 Task: Export Outlook information to a file for use in other programs.
Action: Mouse moved to (41, 27)
Screenshot: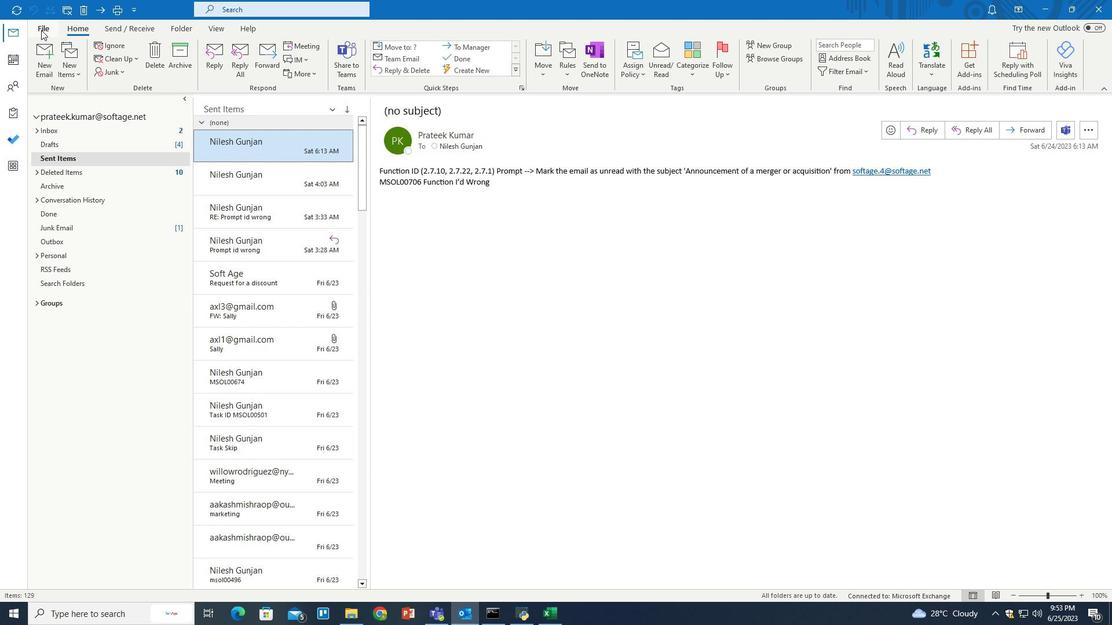 
Action: Mouse pressed left at (41, 27)
Screenshot: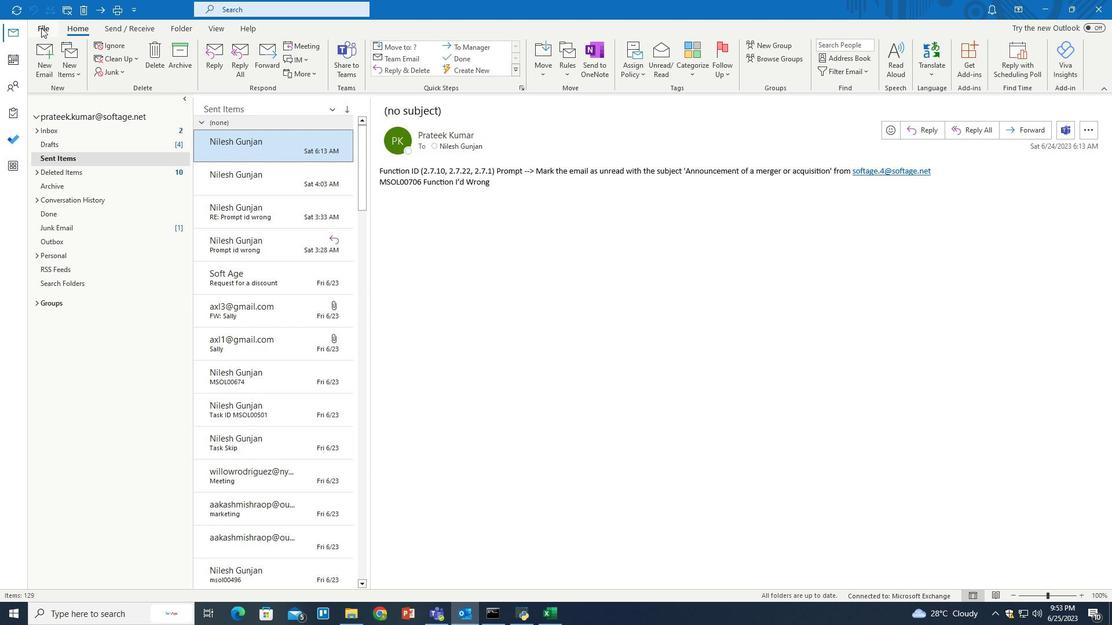 
Action: Mouse moved to (38, 557)
Screenshot: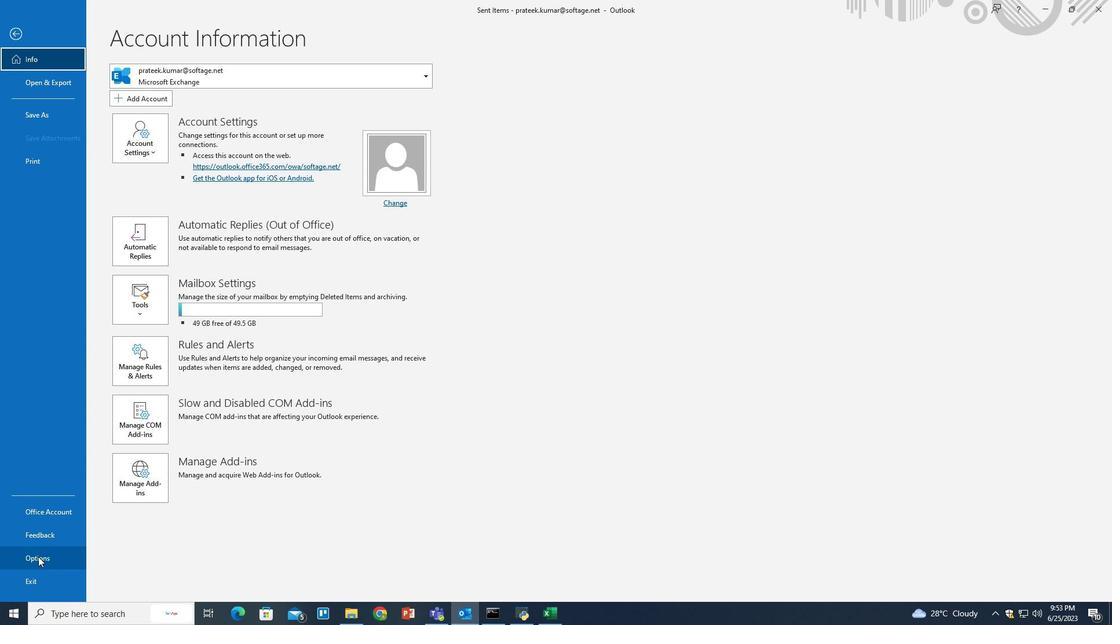 
Action: Mouse pressed left at (38, 557)
Screenshot: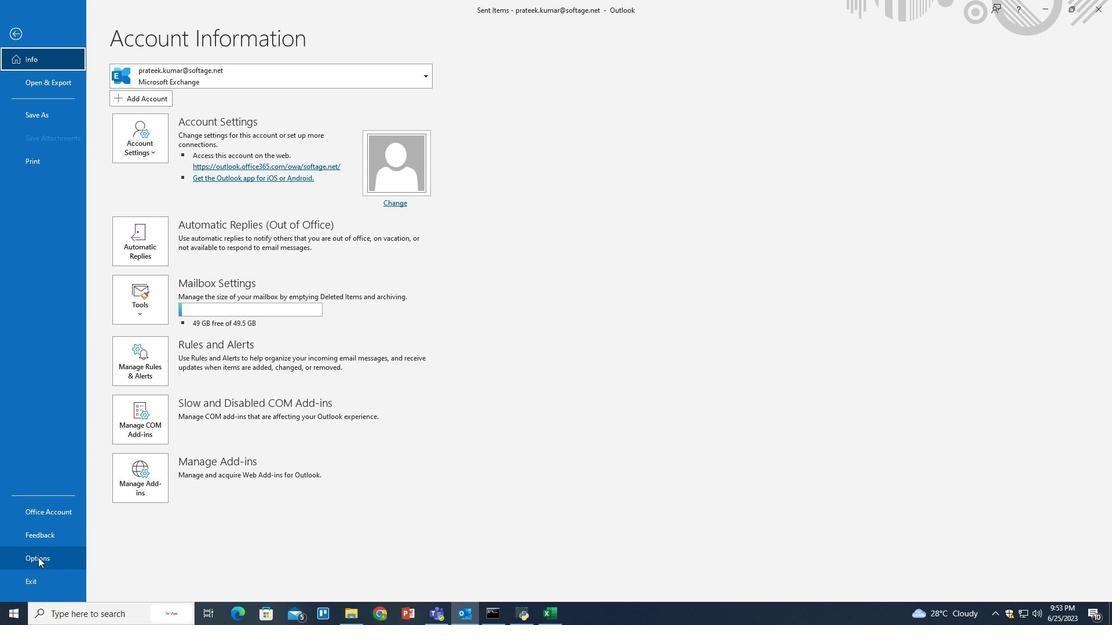 
Action: Mouse moved to (335, 271)
Screenshot: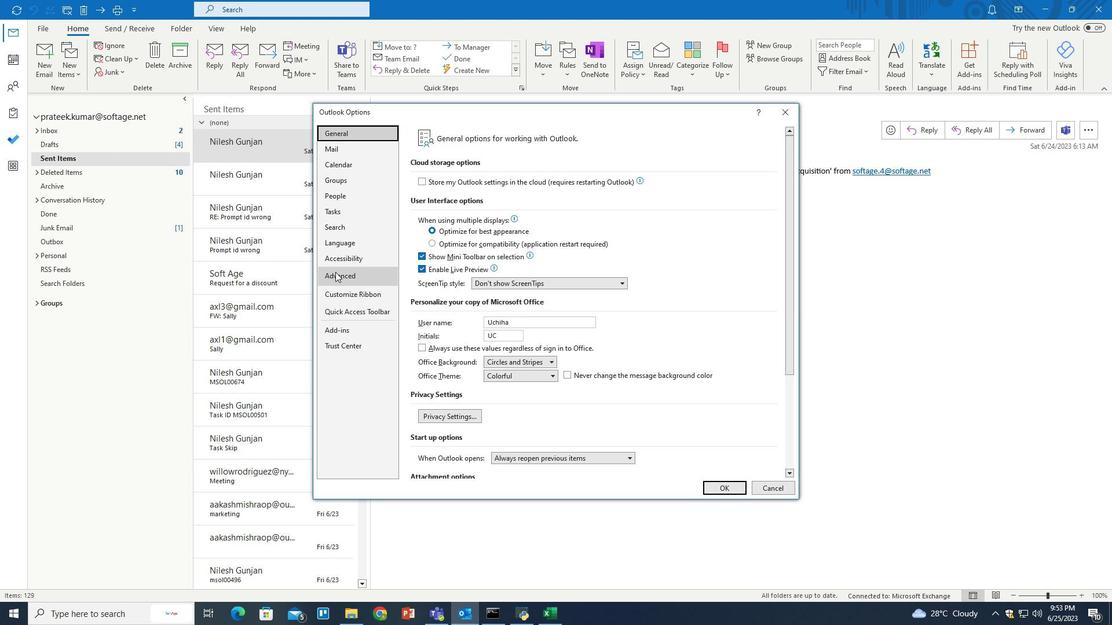 
Action: Mouse pressed left at (335, 271)
Screenshot: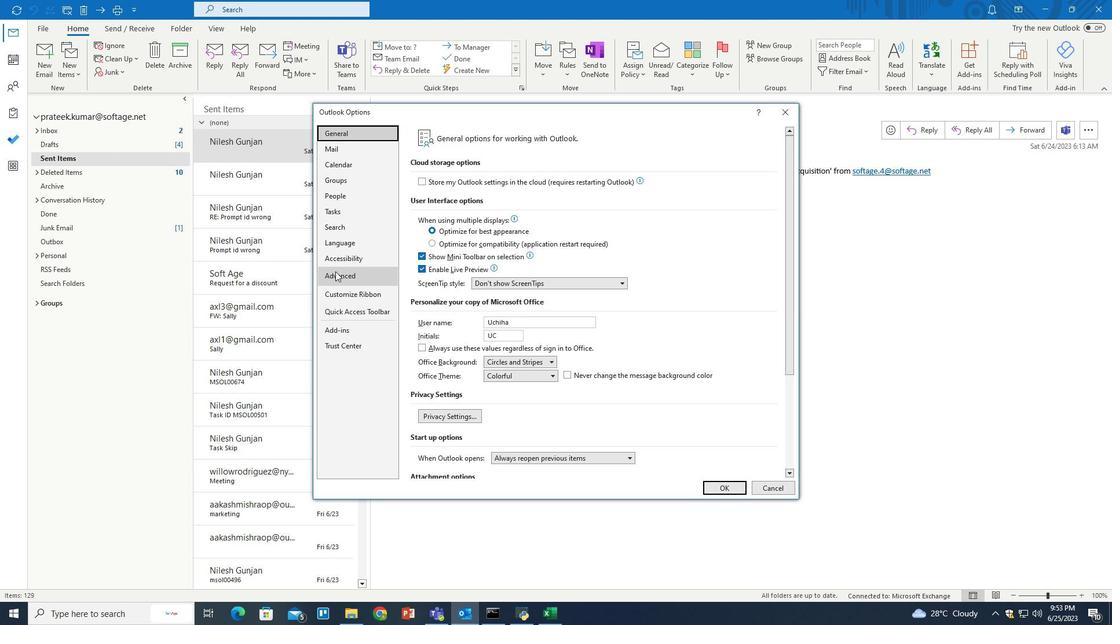 
Action: Mouse moved to (483, 350)
Screenshot: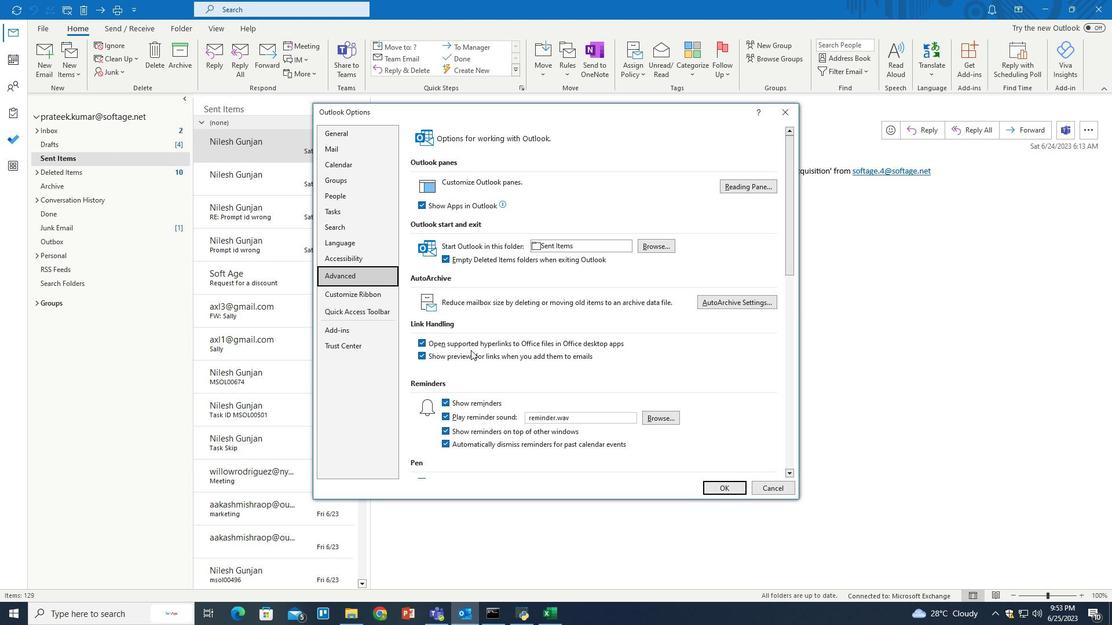 
Action: Mouse scrolled (483, 349) with delta (0, 0)
Screenshot: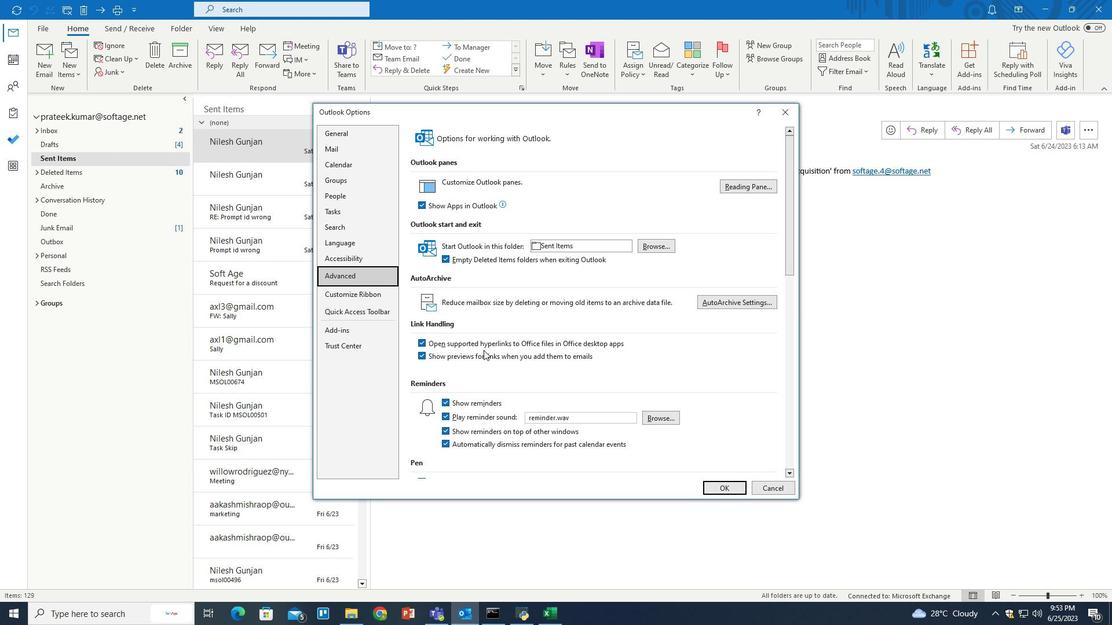 
Action: Mouse scrolled (483, 349) with delta (0, 0)
Screenshot: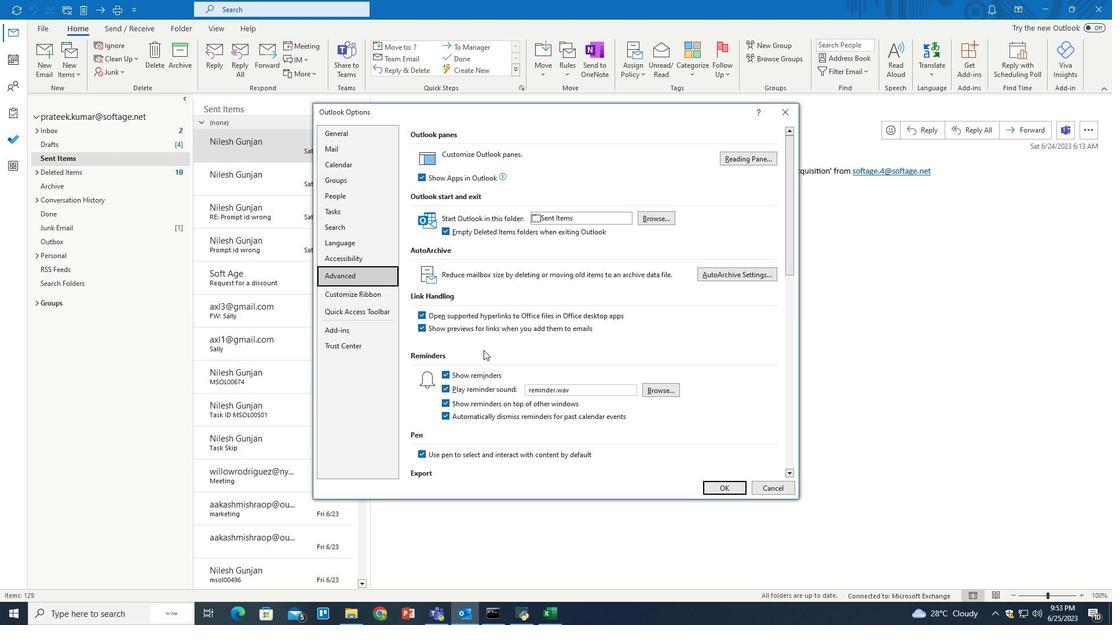 
Action: Mouse scrolled (483, 349) with delta (0, 0)
Screenshot: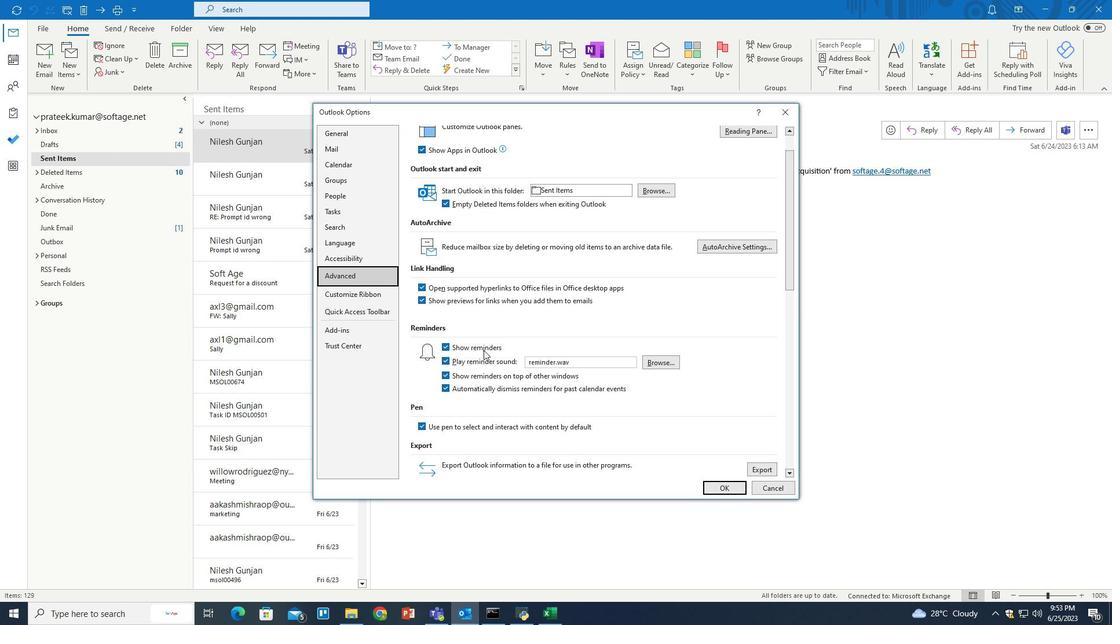 
Action: Mouse scrolled (483, 349) with delta (0, 0)
Screenshot: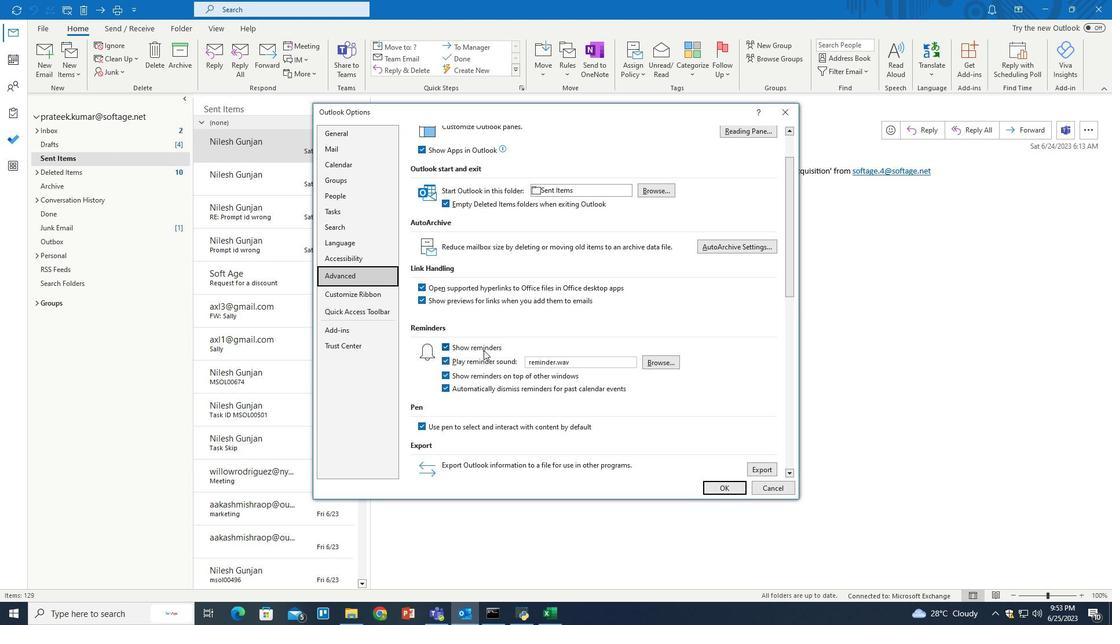 
Action: Mouse scrolled (483, 349) with delta (0, 0)
Screenshot: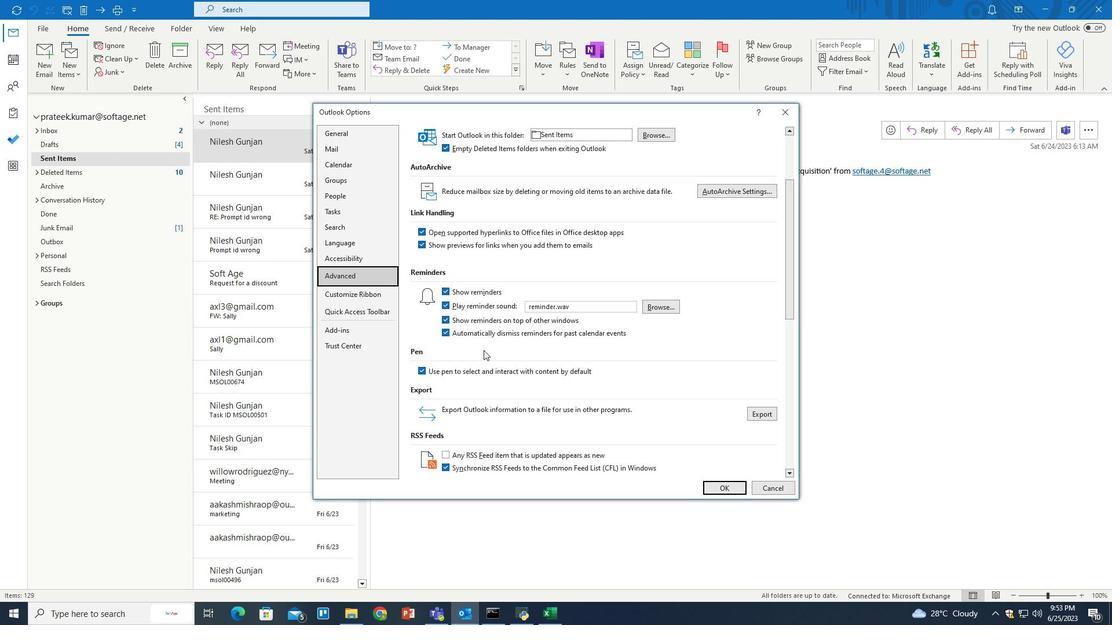 
Action: Mouse scrolled (483, 349) with delta (0, 0)
Screenshot: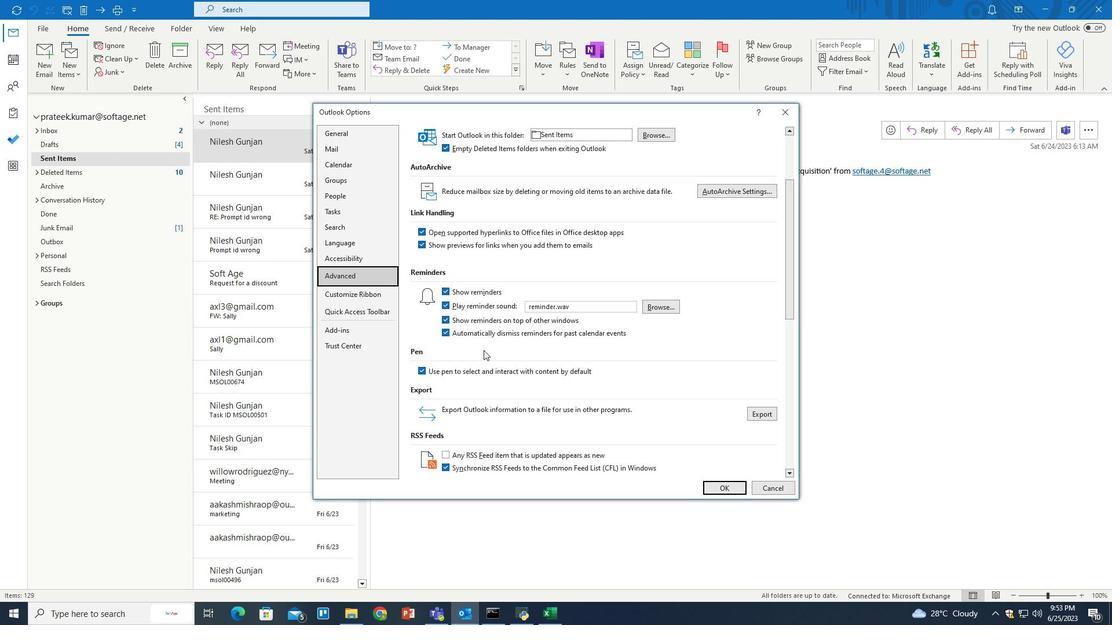 
Action: Mouse scrolled (483, 349) with delta (0, 0)
Screenshot: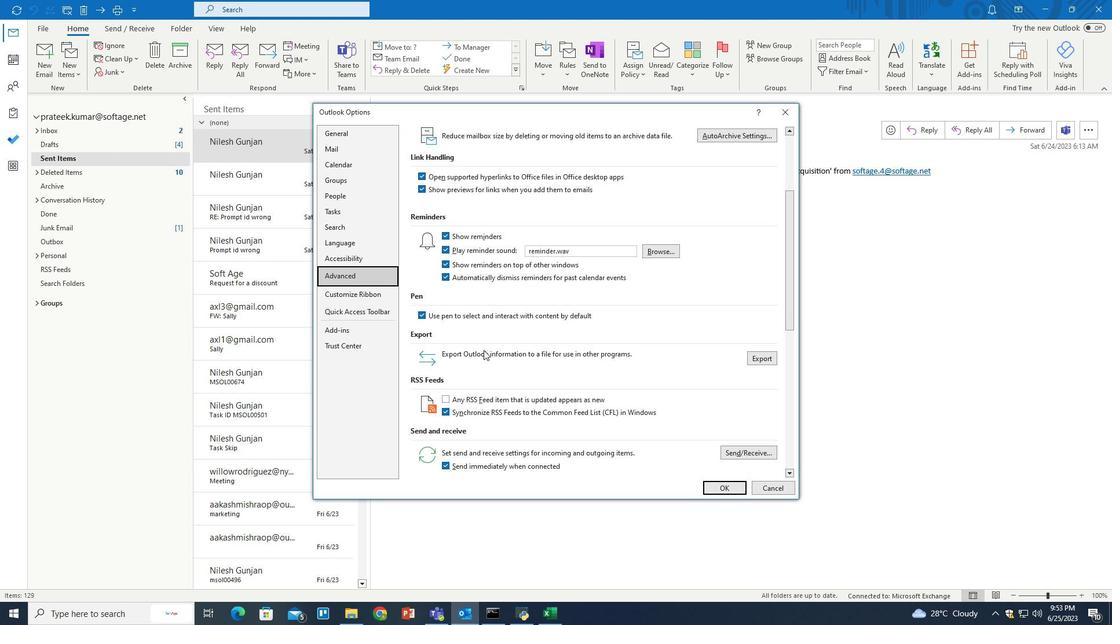 
Action: Mouse scrolled (483, 349) with delta (0, 0)
Screenshot: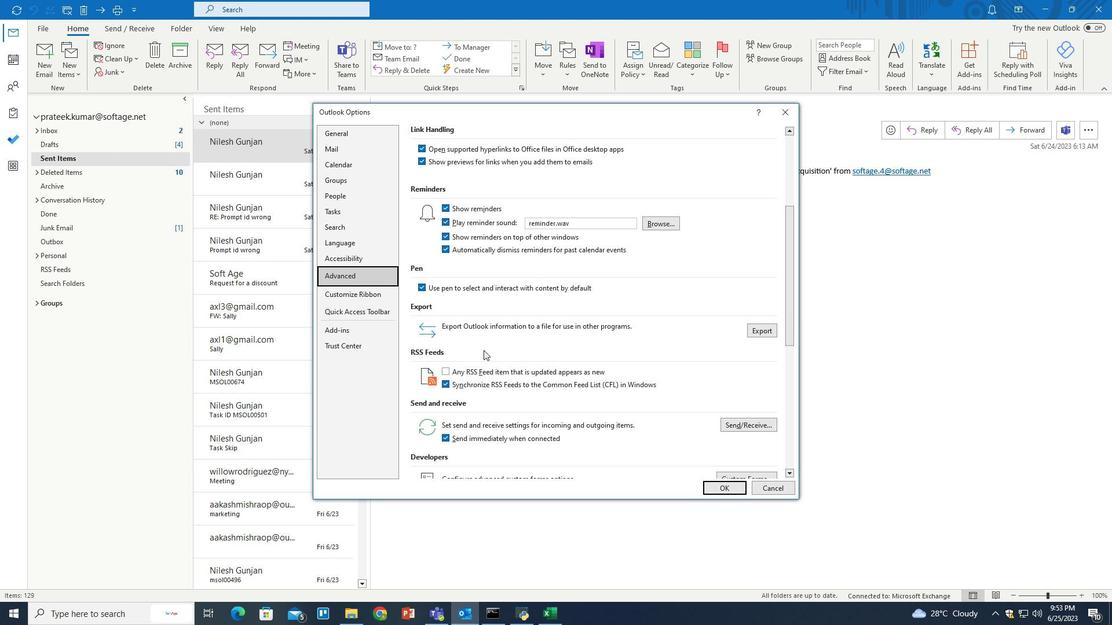 
Action: Mouse scrolled (483, 349) with delta (0, 0)
Screenshot: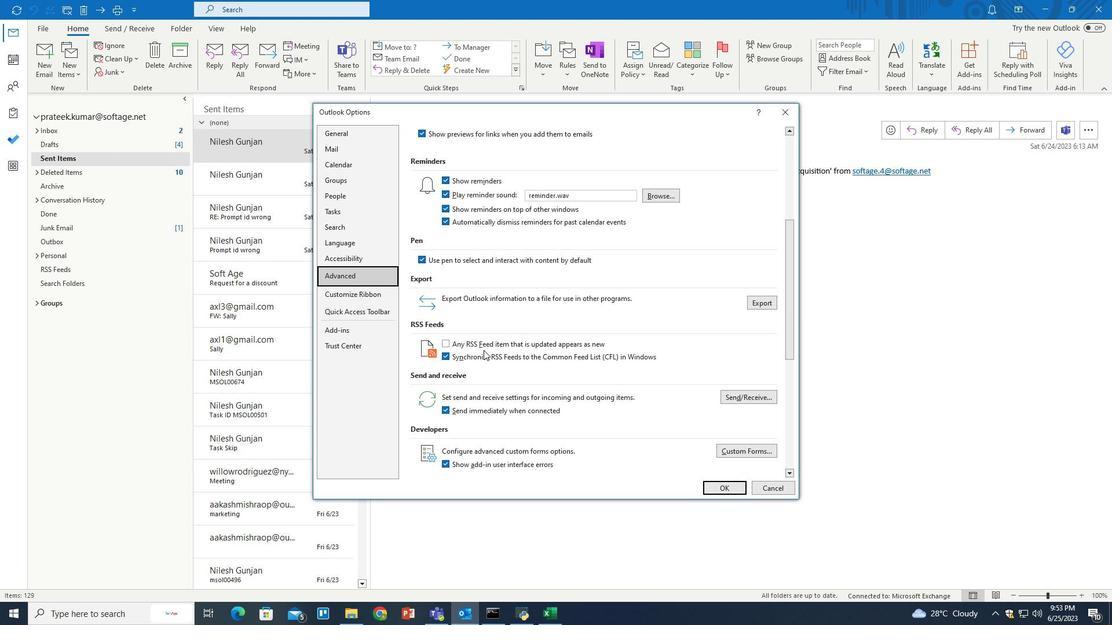 
Action: Mouse scrolled (483, 349) with delta (0, 0)
Screenshot: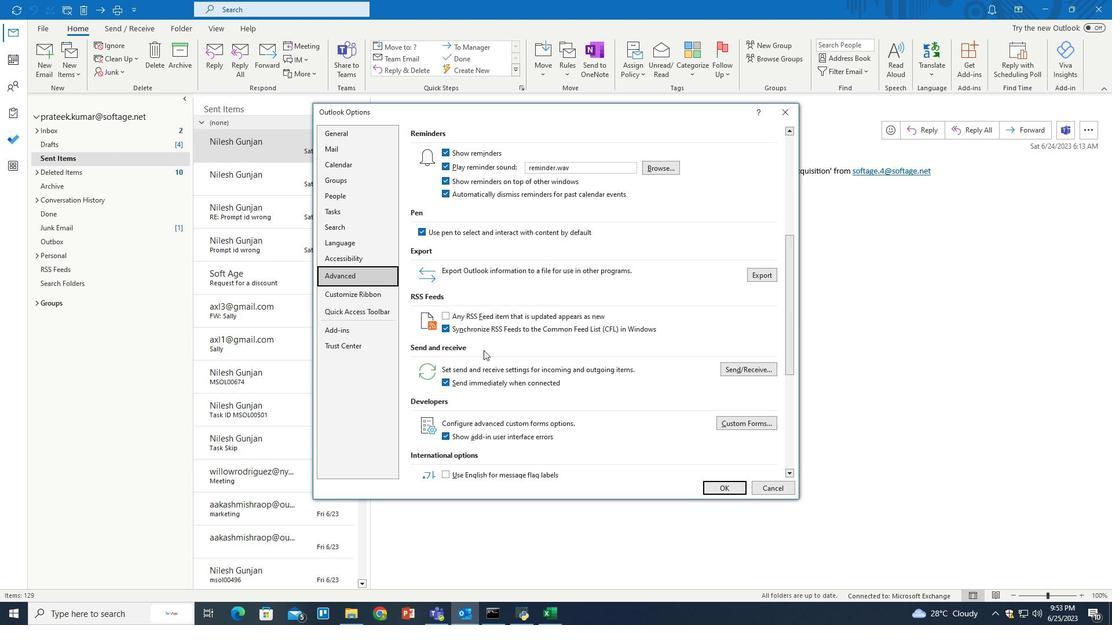 
Action: Mouse scrolled (483, 349) with delta (0, 0)
Screenshot: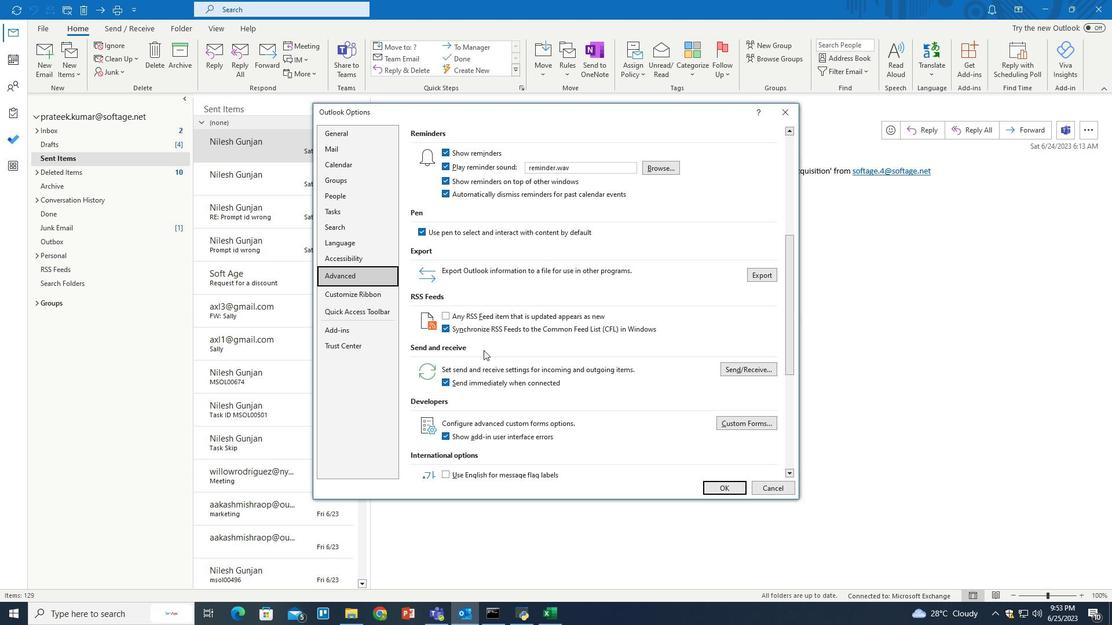 
Action: Mouse scrolled (483, 349) with delta (0, 0)
Screenshot: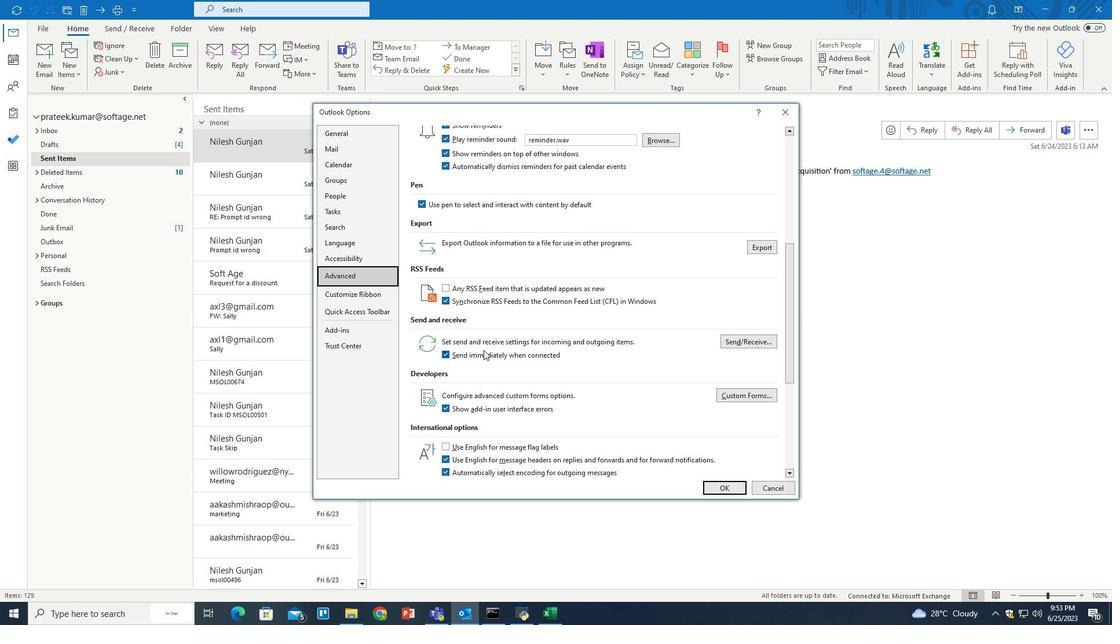 
Action: Mouse scrolled (483, 349) with delta (0, 0)
Screenshot: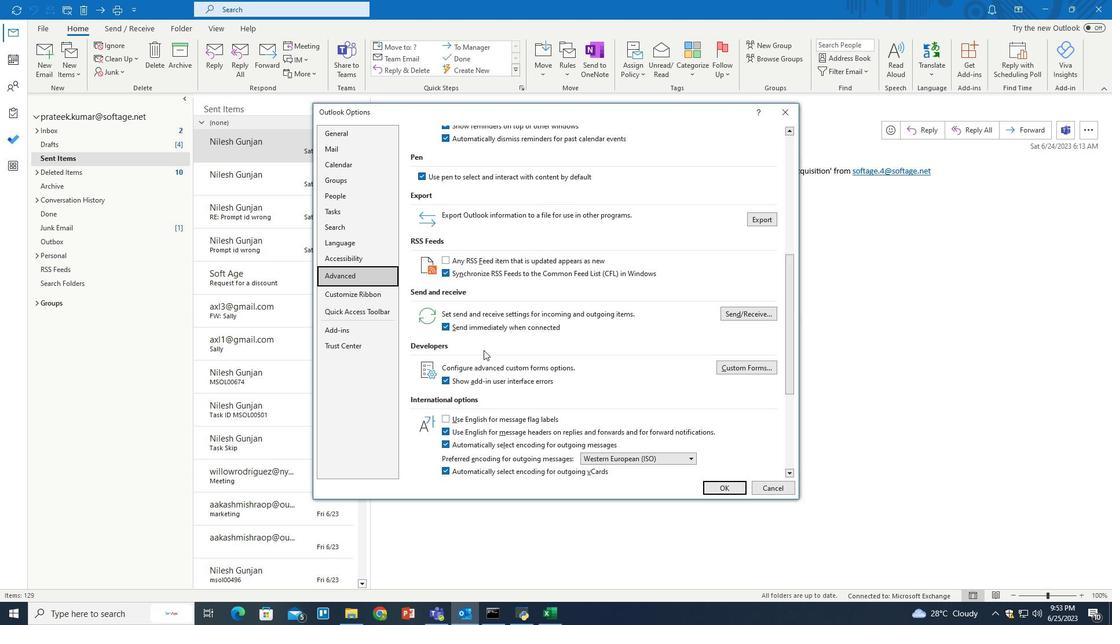 
Action: Mouse scrolled (483, 349) with delta (0, 0)
Screenshot: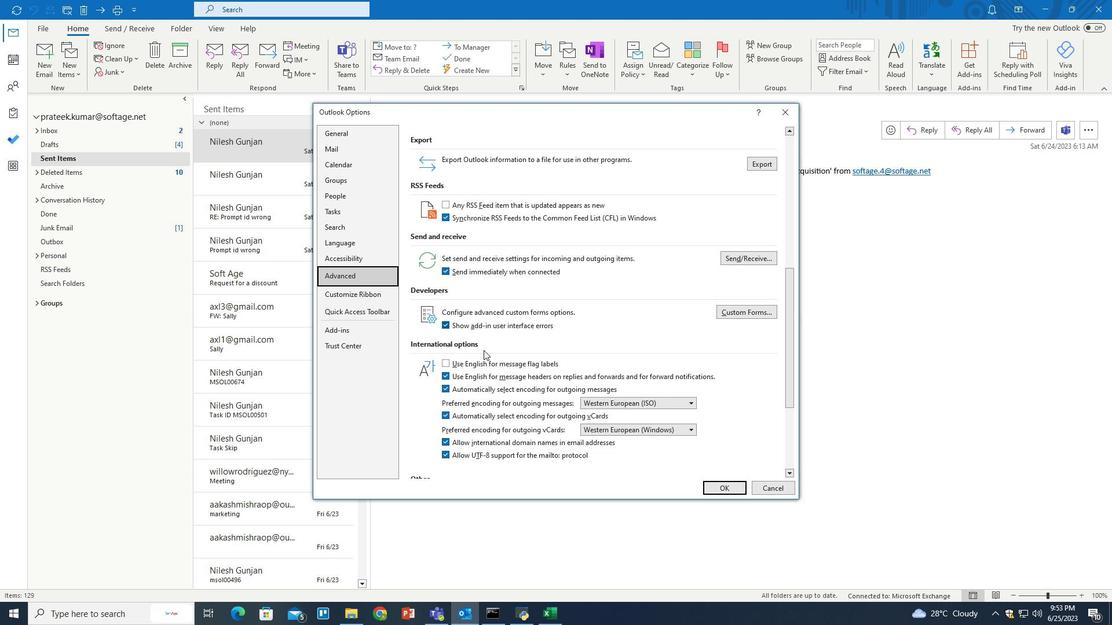 
Action: Mouse moved to (450, 336)
Screenshot: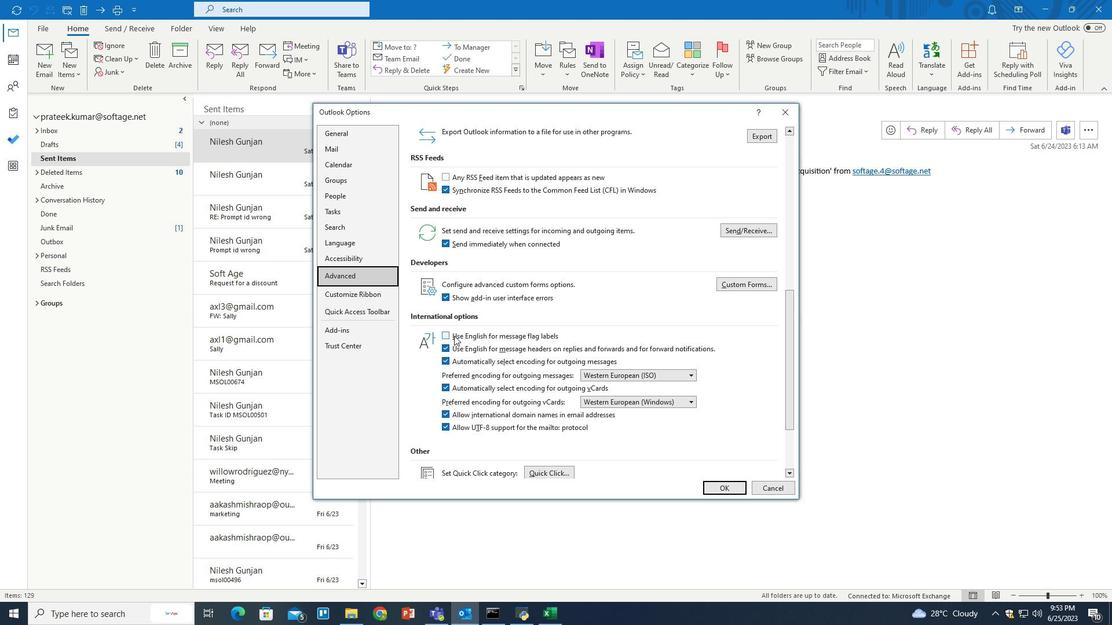 
Action: Mouse pressed left at (450, 336)
Screenshot: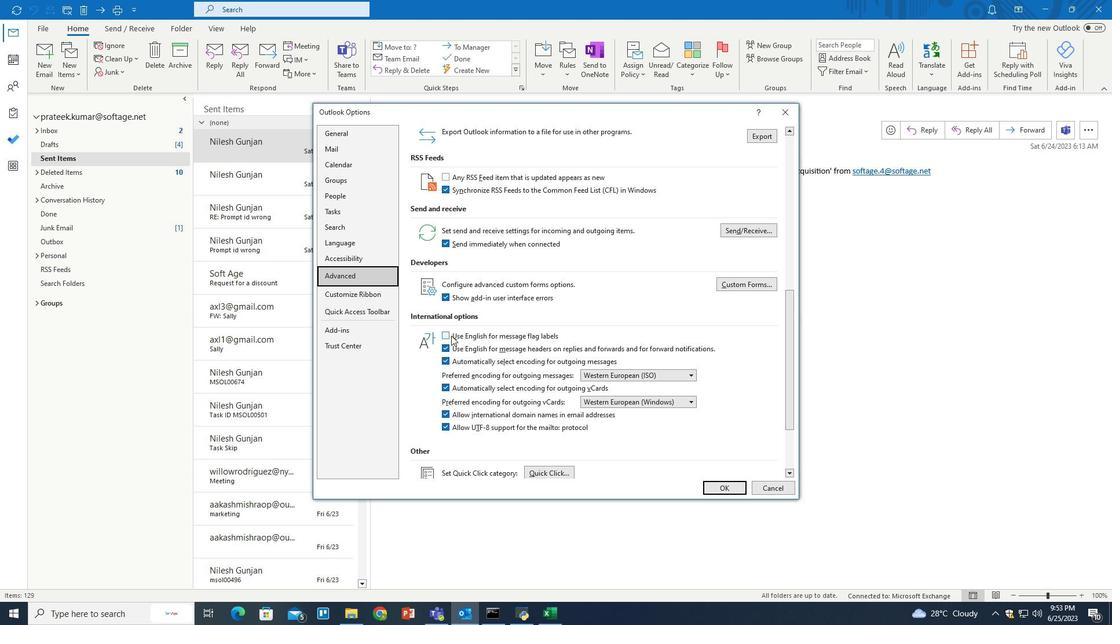 
Action: Mouse moved to (716, 487)
Screenshot: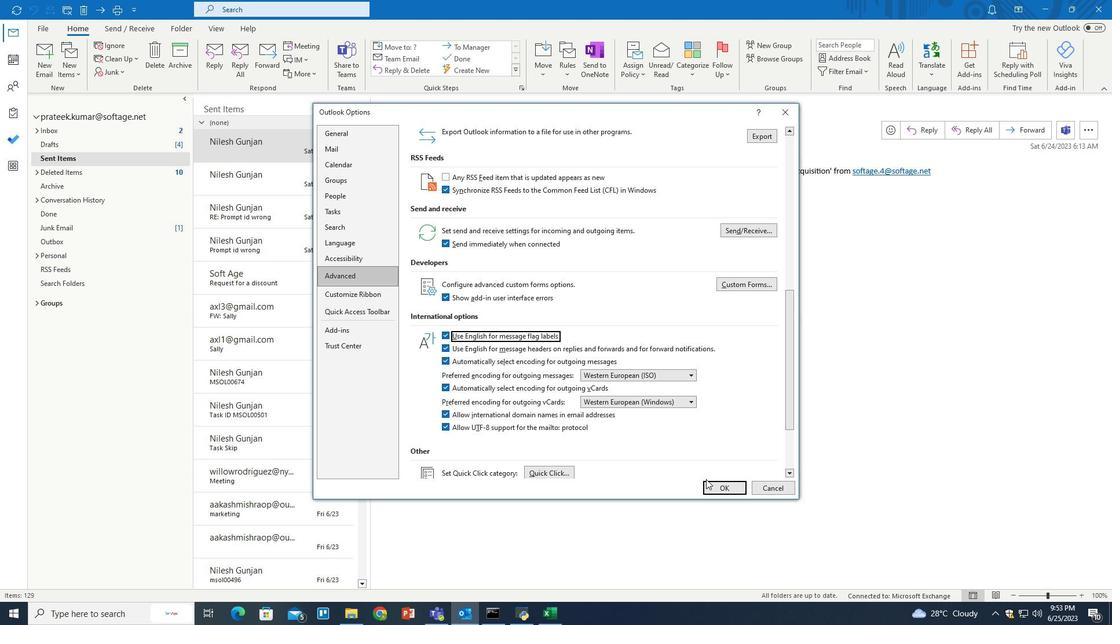 
Action: Mouse pressed left at (716, 487)
Screenshot: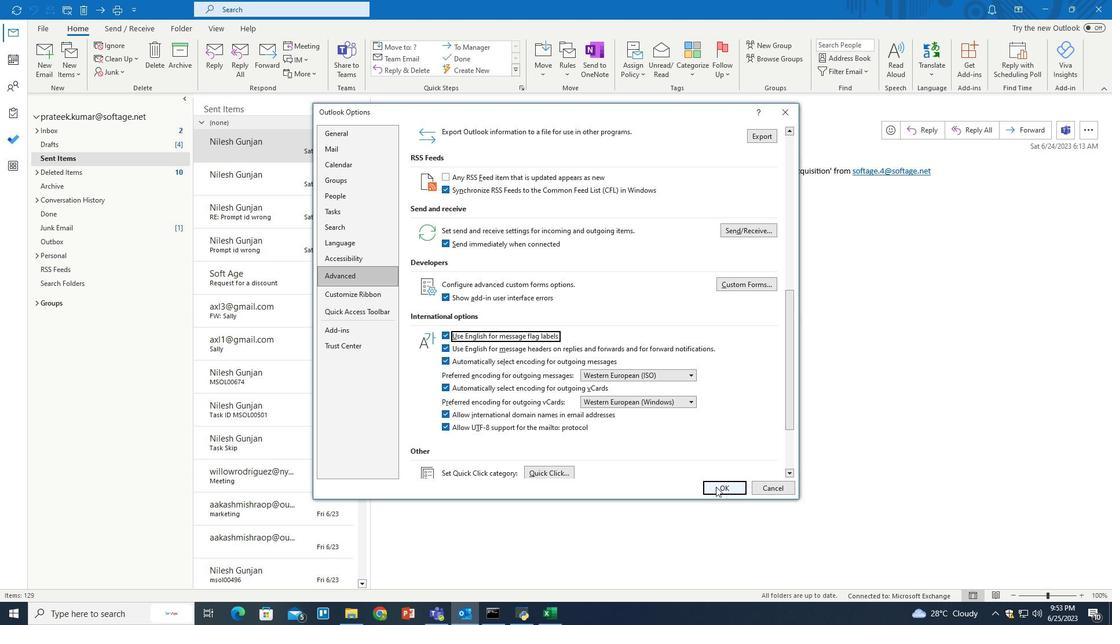 
Action: Mouse moved to (592, 340)
Screenshot: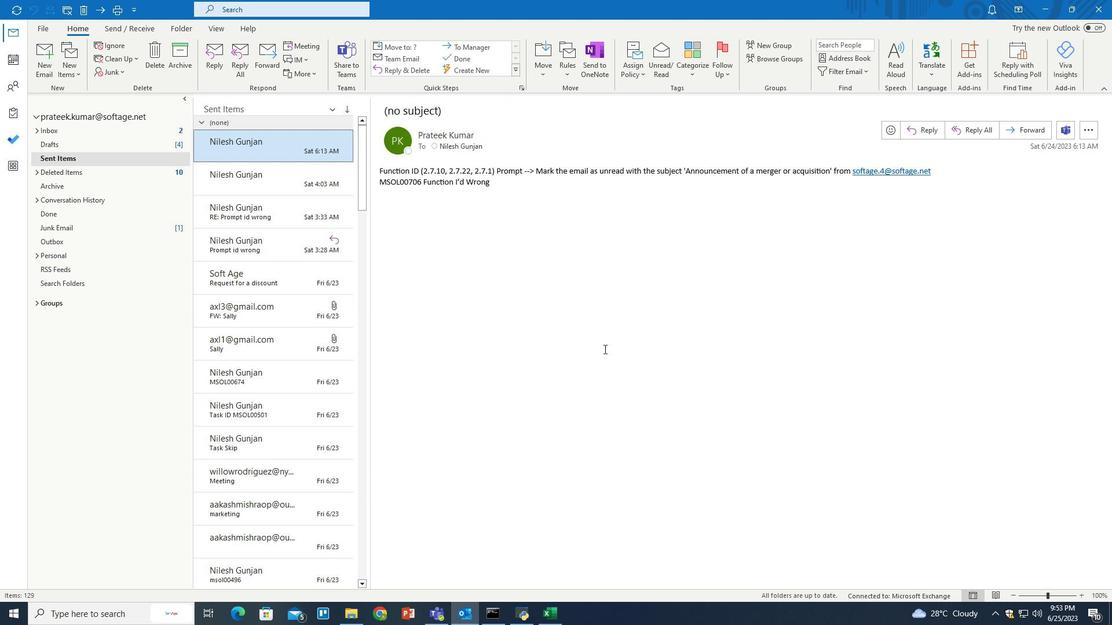 
